 Task: Add a dependency to the task Develop a new online tool for online volunteer sign-ups , the existing task  Integrate a new online platform for online yoga classes in the project Brighten
Action: Mouse moved to (933, 152)
Screenshot: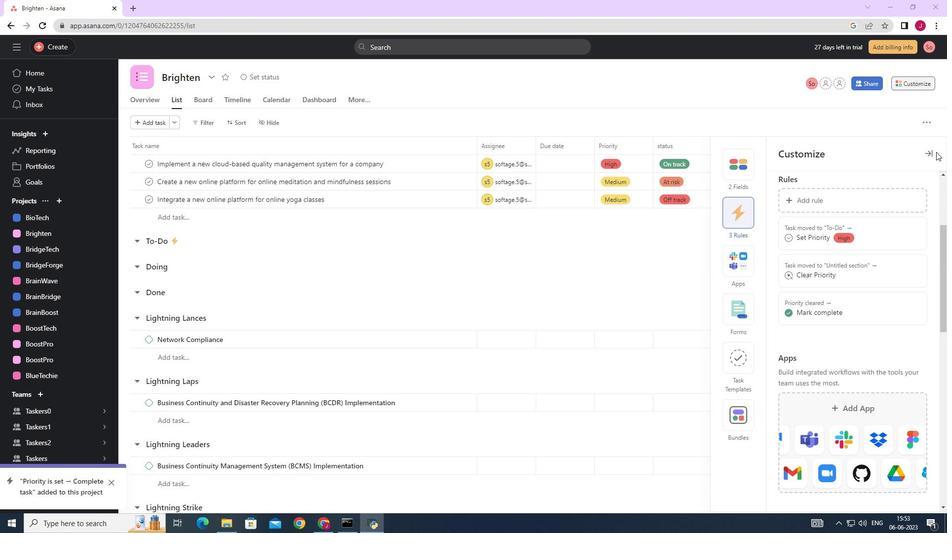 
Action: Mouse pressed left at (933, 152)
Screenshot: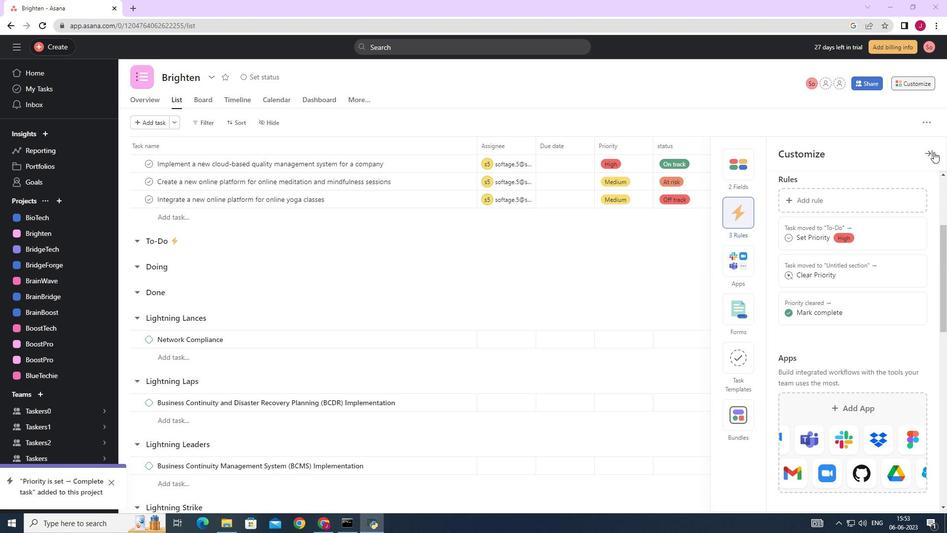 
Action: Mouse moved to (502, 295)
Screenshot: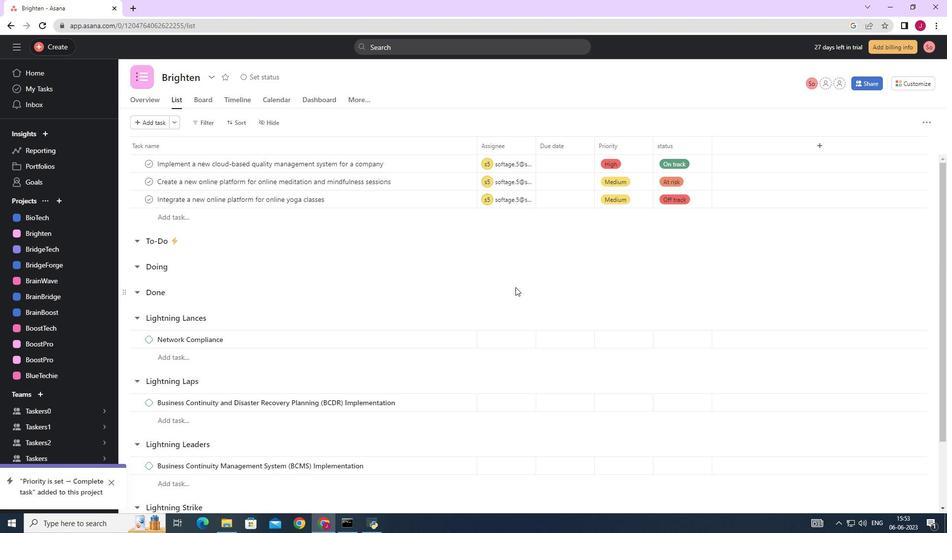 
Action: Mouse scrolled (503, 294) with delta (0, 0)
Screenshot: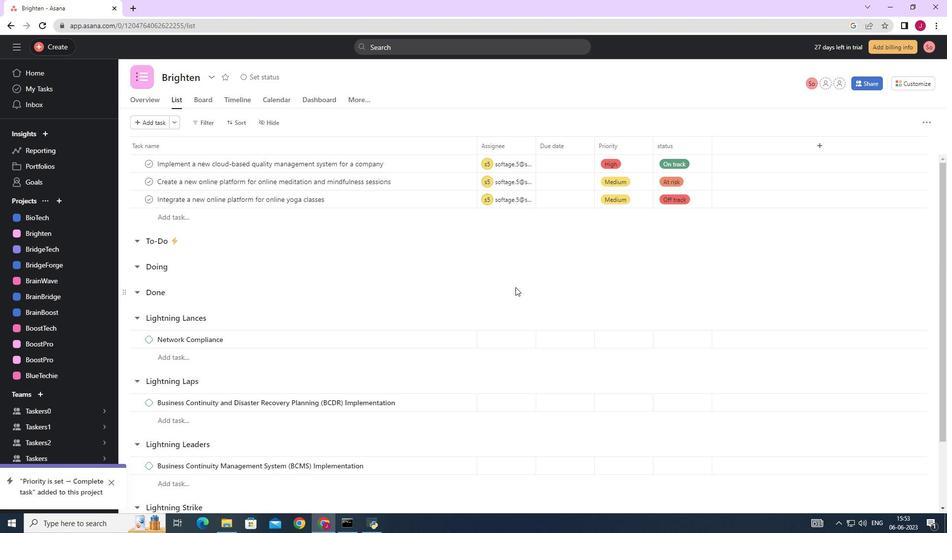 
Action: Mouse scrolled (502, 295) with delta (0, 0)
Screenshot: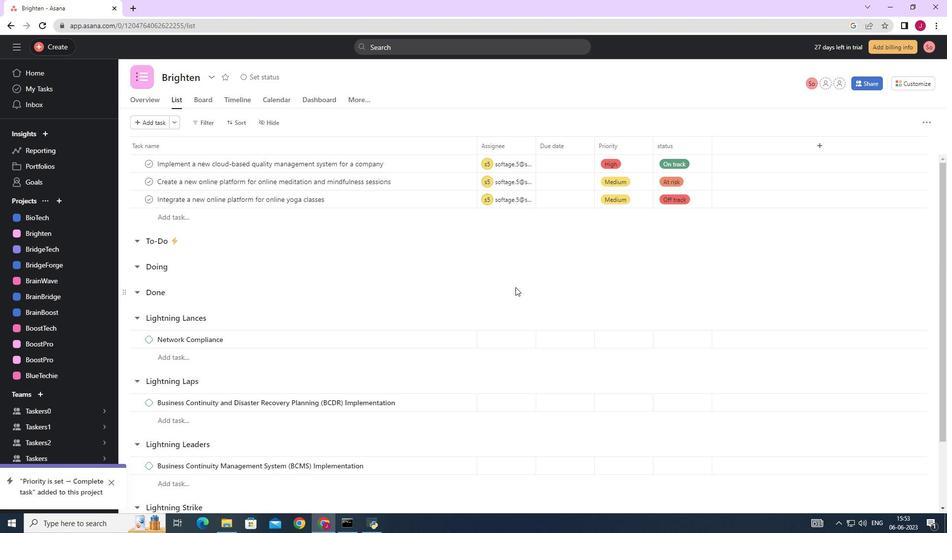 
Action: Mouse moved to (502, 295)
Screenshot: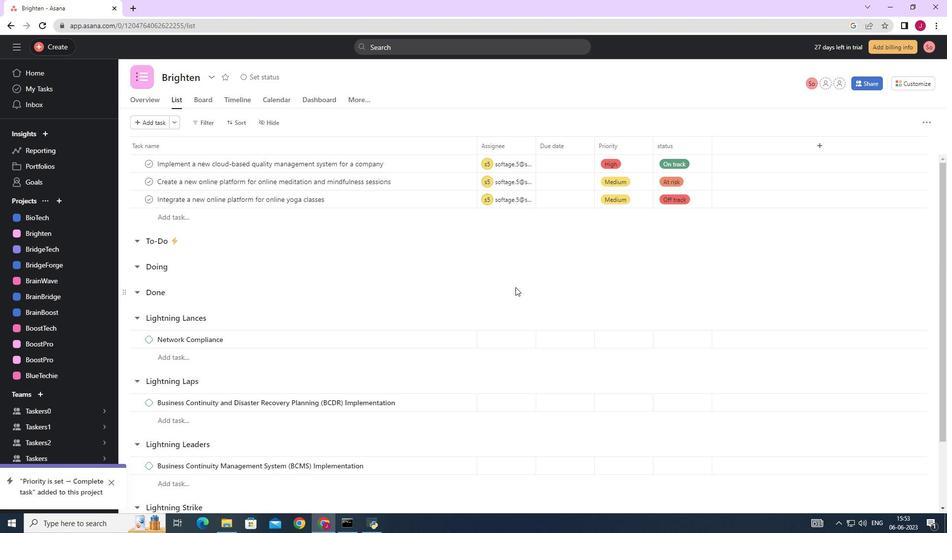 
Action: Mouse scrolled (502, 295) with delta (0, 0)
Screenshot: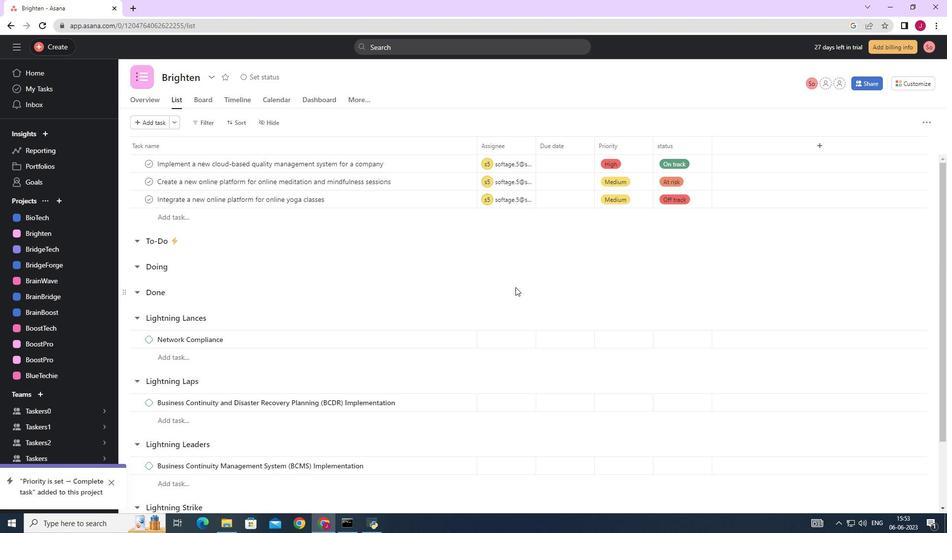
Action: Mouse scrolled (502, 295) with delta (0, 0)
Screenshot: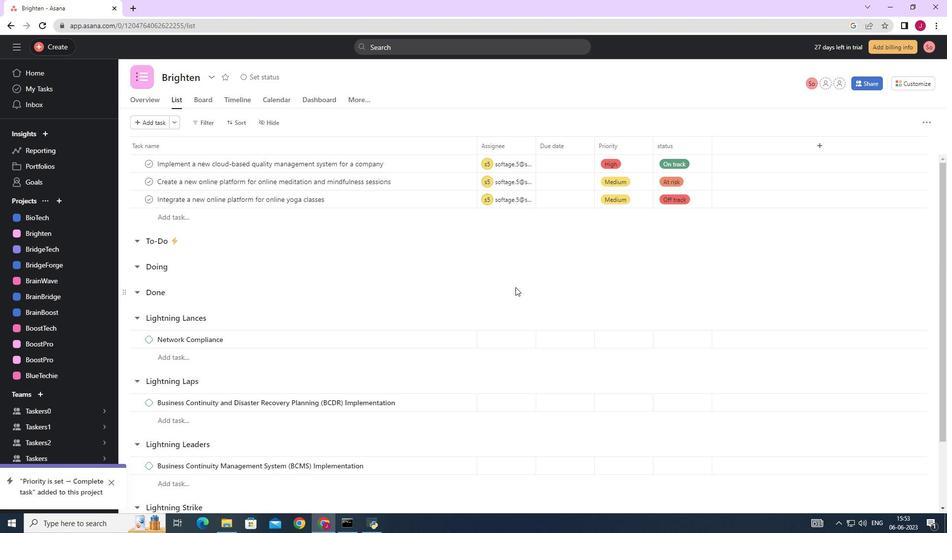 
Action: Mouse scrolled (502, 295) with delta (0, 0)
Screenshot: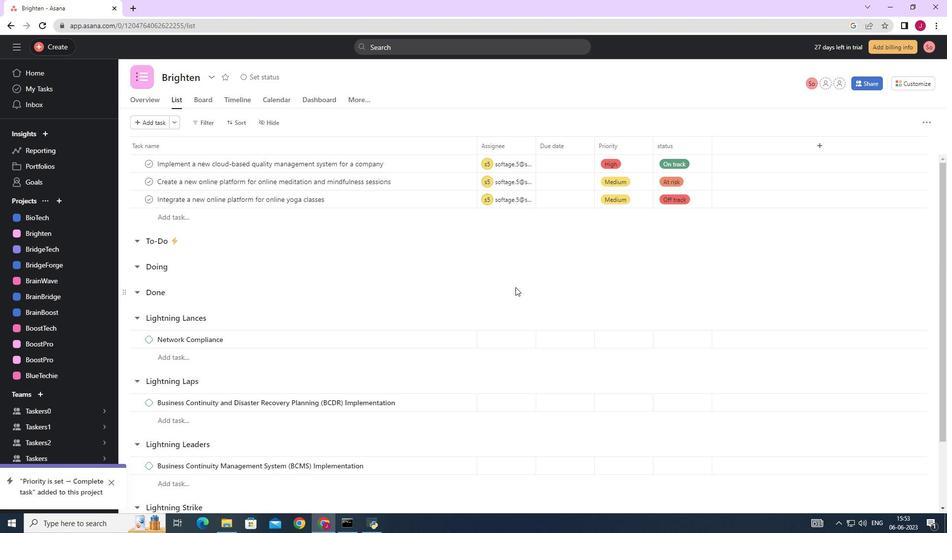 
Action: Mouse scrolled (502, 295) with delta (0, 0)
Screenshot: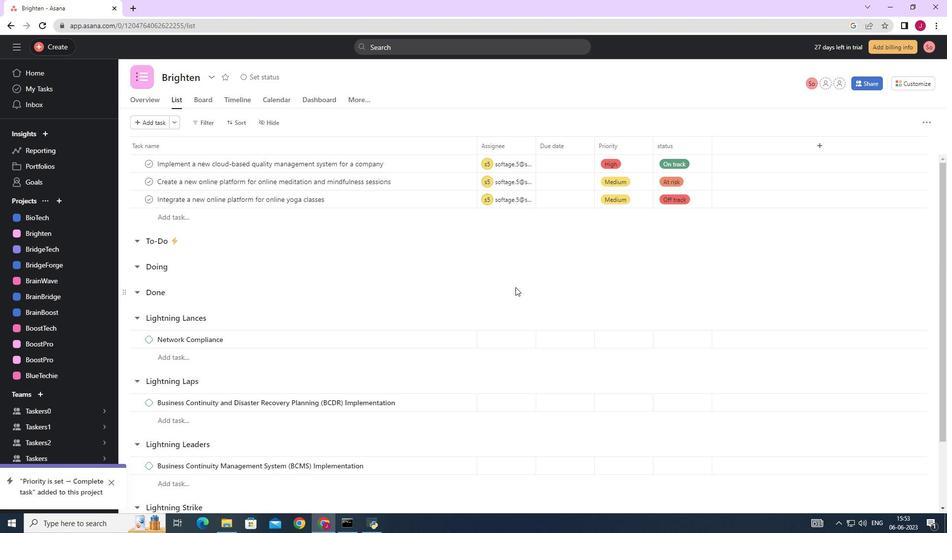 
Action: Mouse moved to (414, 450)
Screenshot: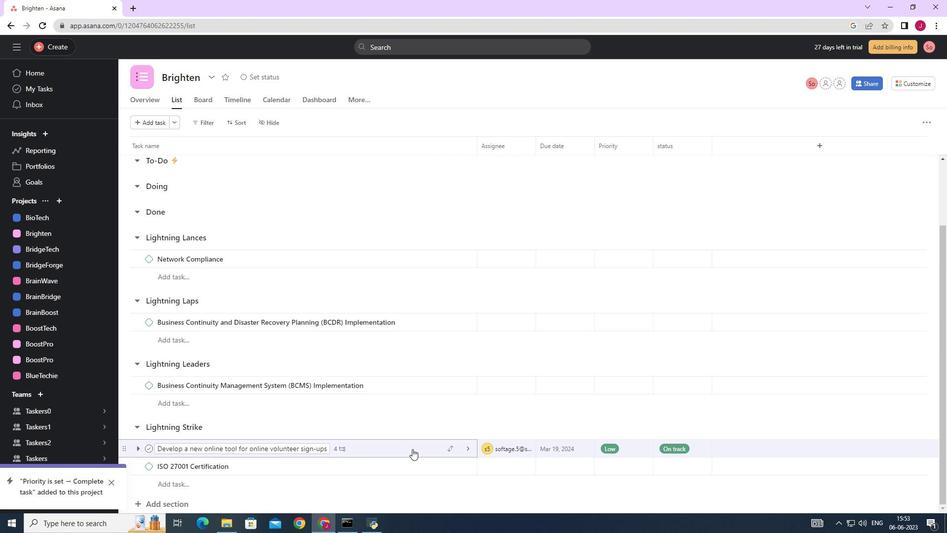 
Action: Mouse pressed left at (414, 450)
Screenshot: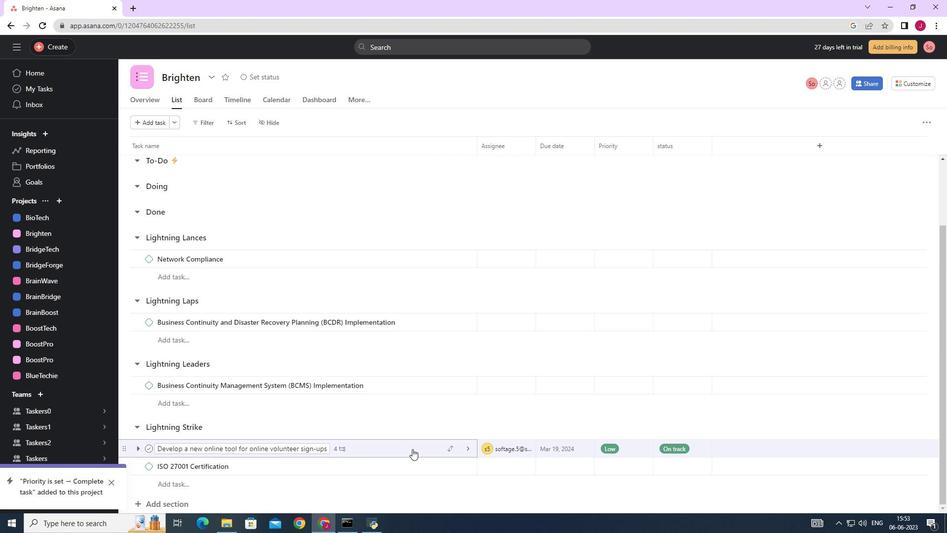 
Action: Mouse moved to (761, 361)
Screenshot: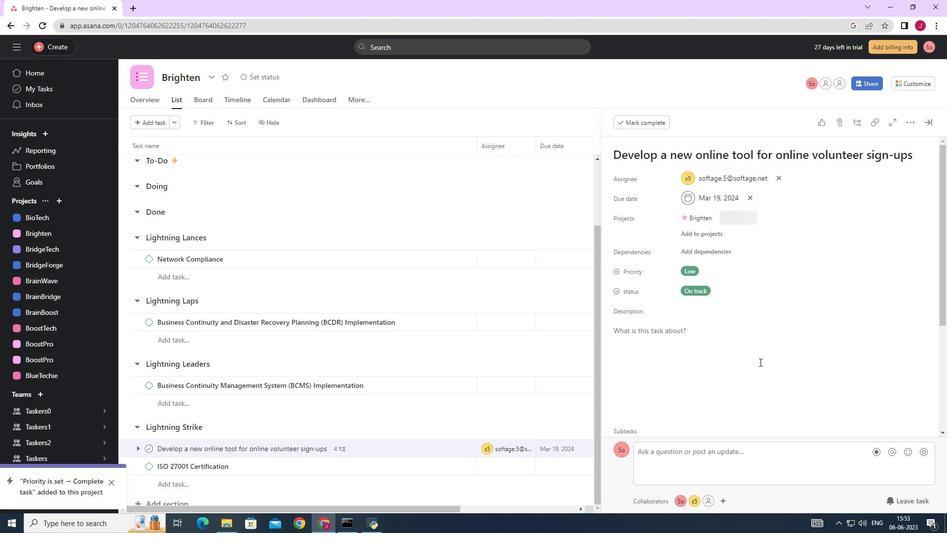 
Action: Mouse scrolled (761, 360) with delta (0, 0)
Screenshot: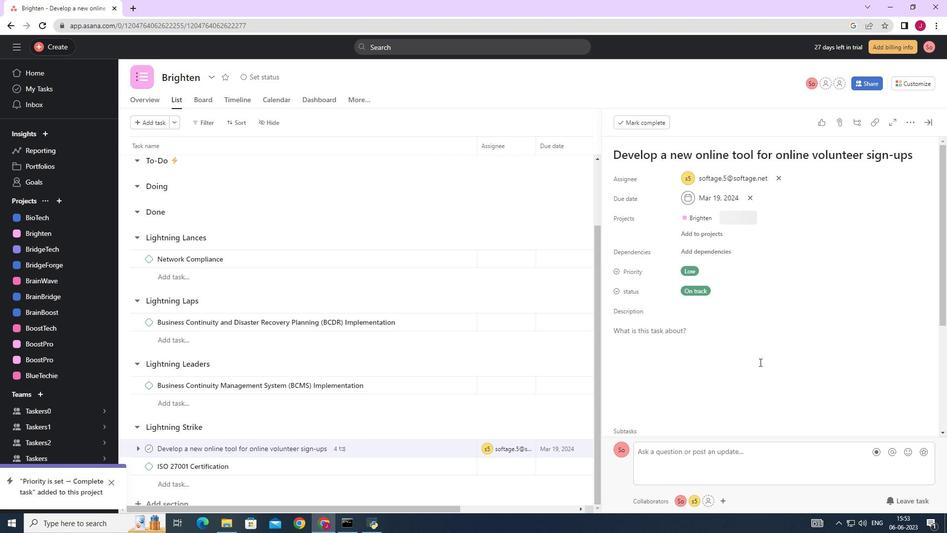 
Action: Mouse scrolled (761, 360) with delta (0, 0)
Screenshot: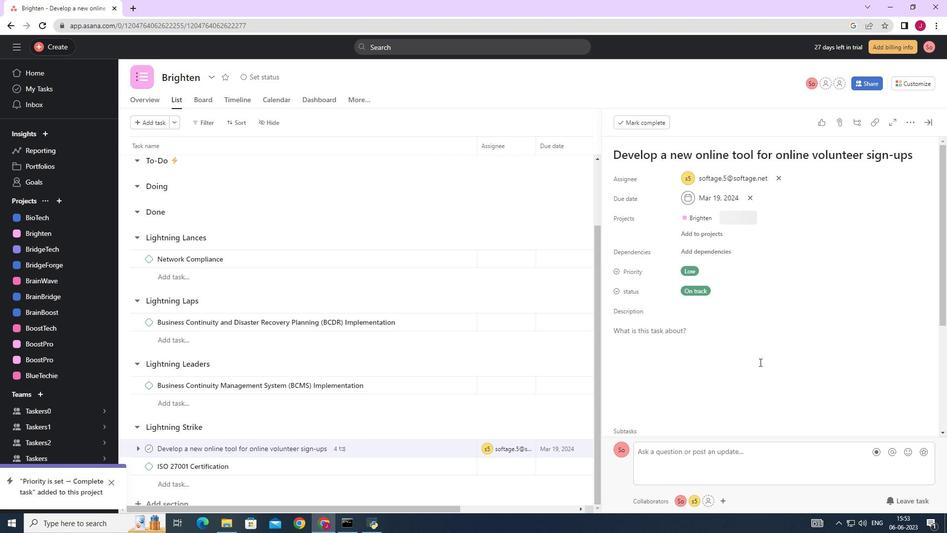 
Action: Mouse moved to (762, 361)
Screenshot: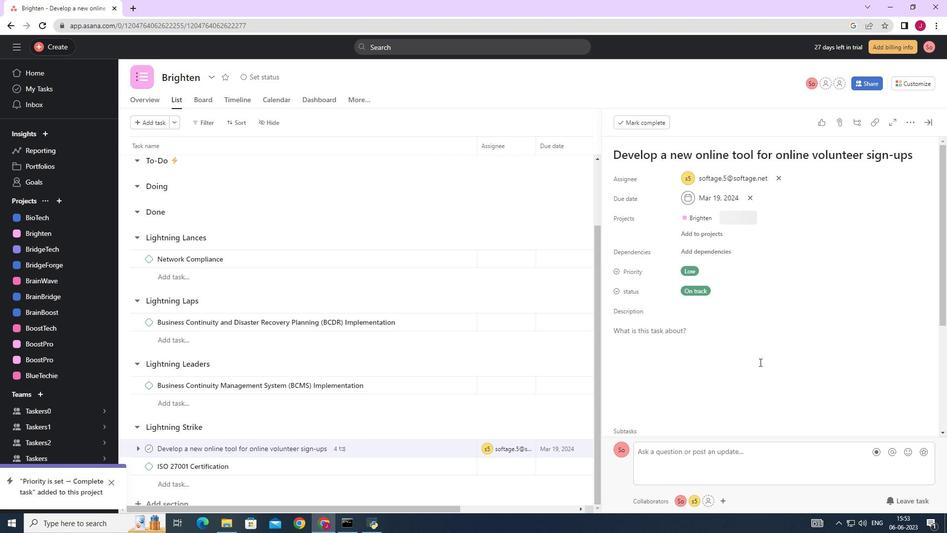 
Action: Mouse scrolled (762, 360) with delta (0, 0)
Screenshot: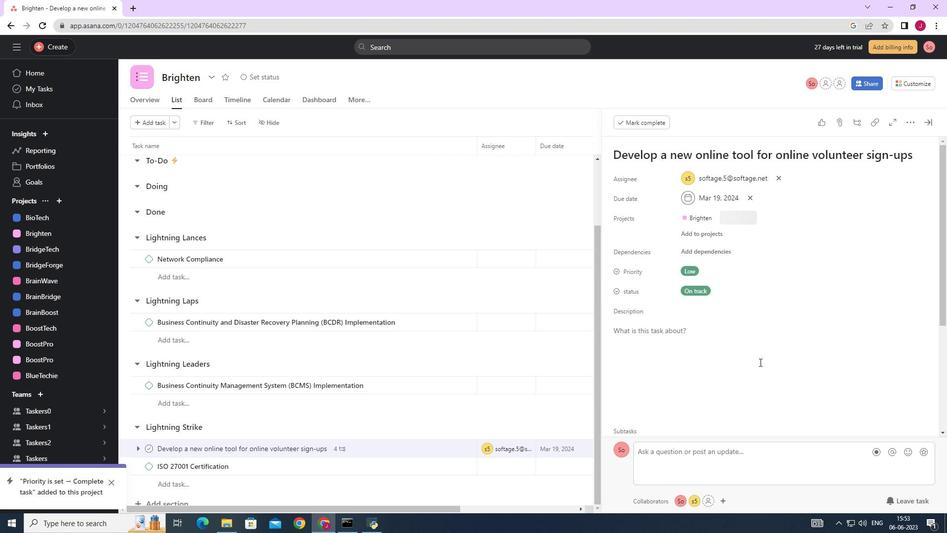 
Action: Mouse scrolled (762, 360) with delta (0, 0)
Screenshot: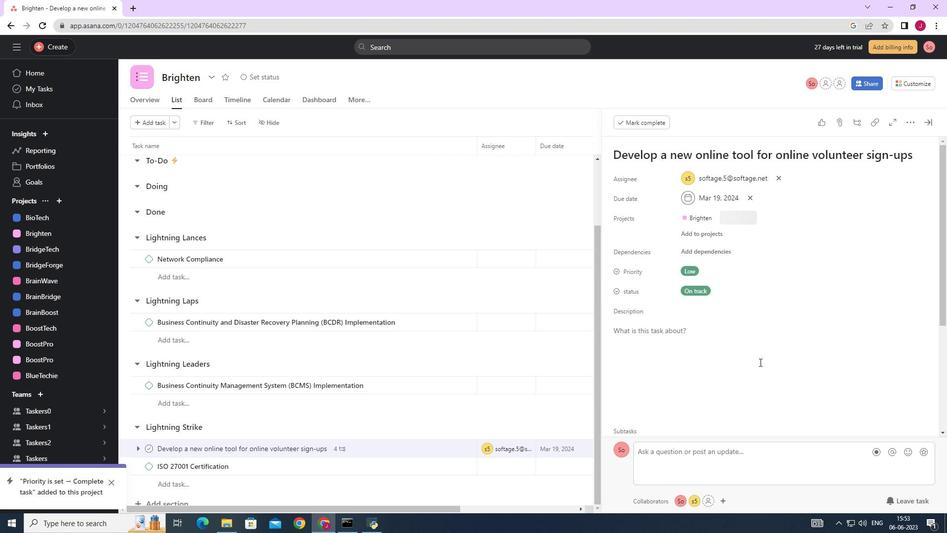 
Action: Mouse scrolled (762, 360) with delta (0, 0)
Screenshot: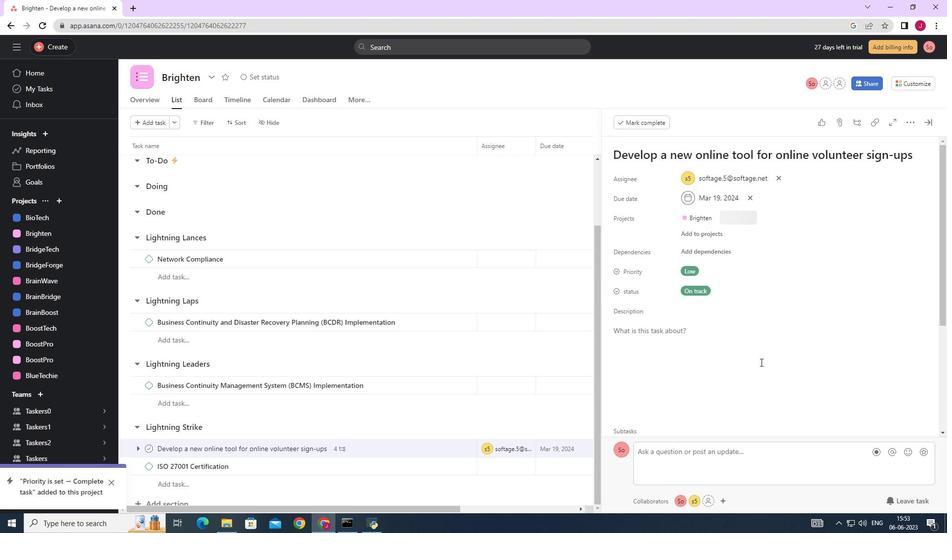
Action: Mouse scrolled (762, 360) with delta (0, 0)
Screenshot: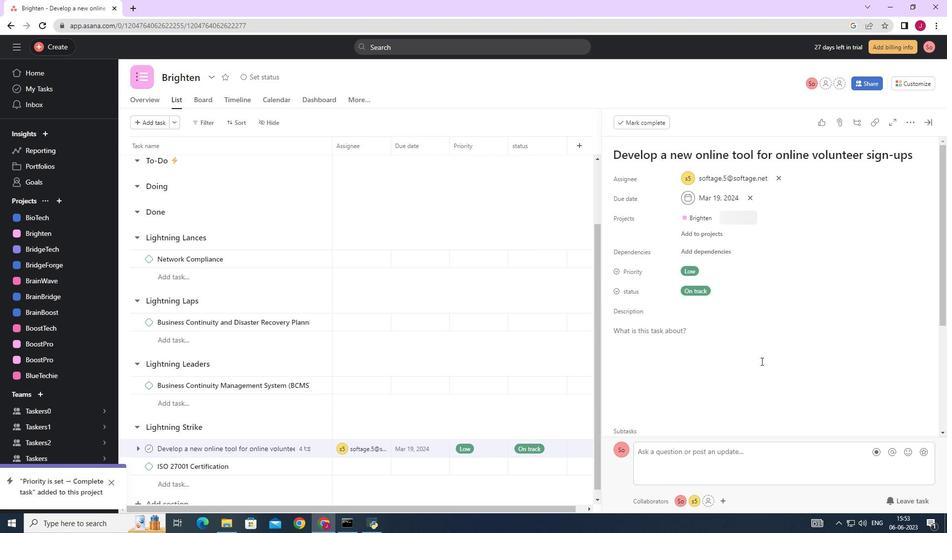 
Action: Mouse moved to (667, 253)
Screenshot: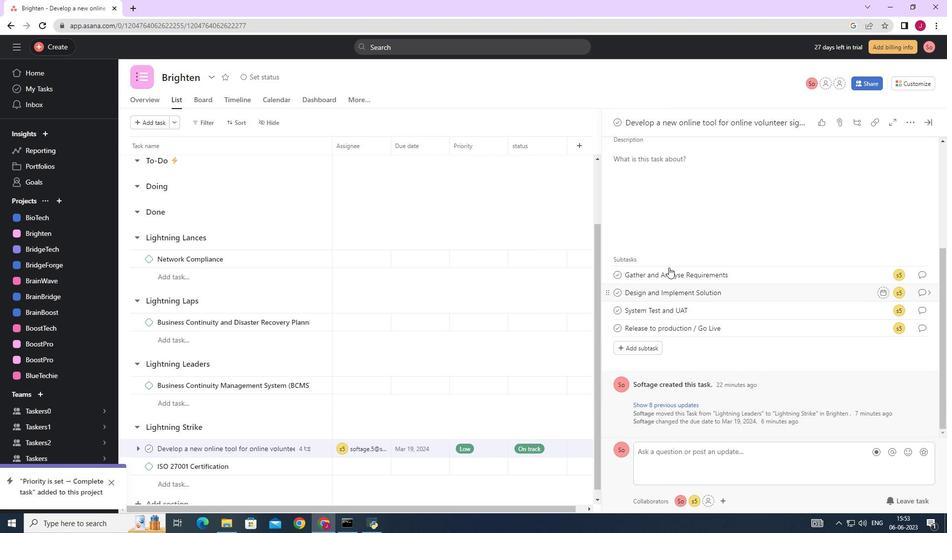 
Action: Mouse scrolled (667, 254) with delta (0, 0)
Screenshot: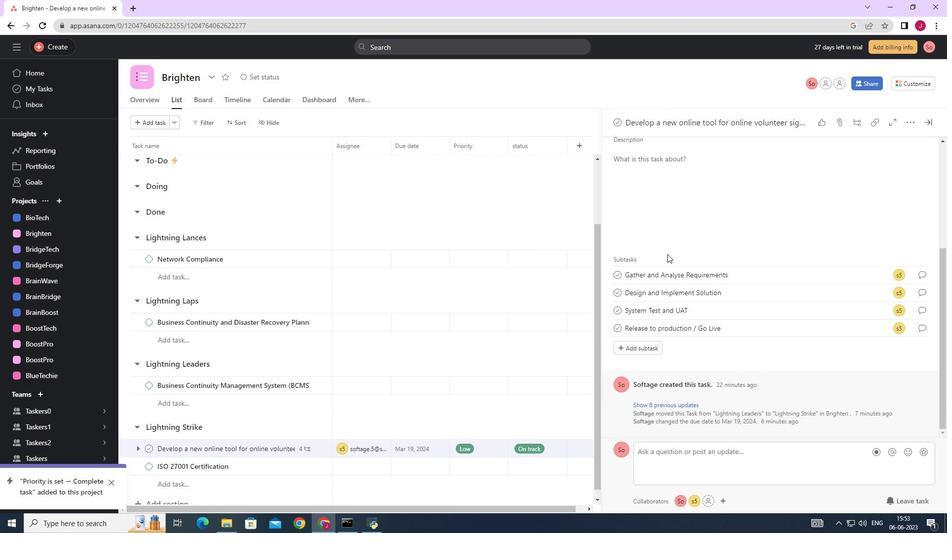 
Action: Mouse scrolled (667, 254) with delta (0, 0)
Screenshot: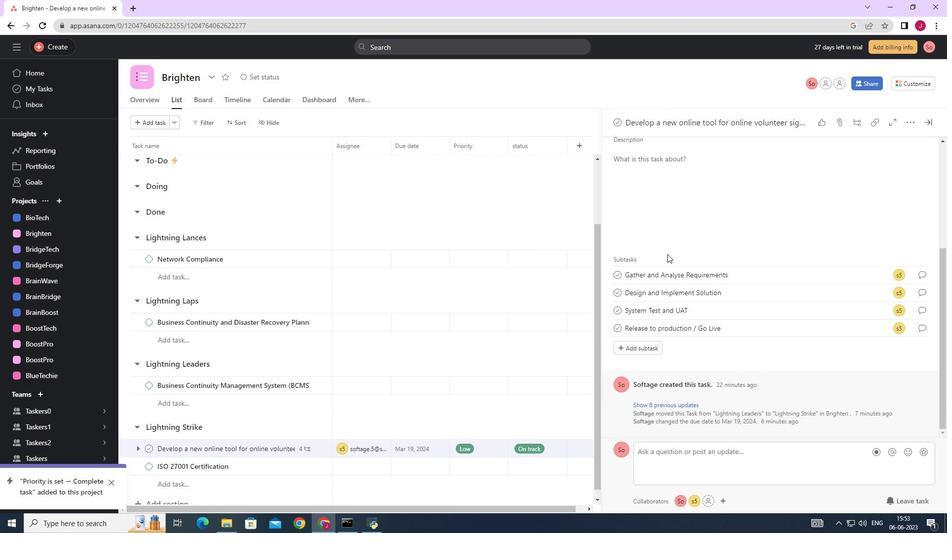 
Action: Mouse scrolled (667, 254) with delta (0, 0)
Screenshot: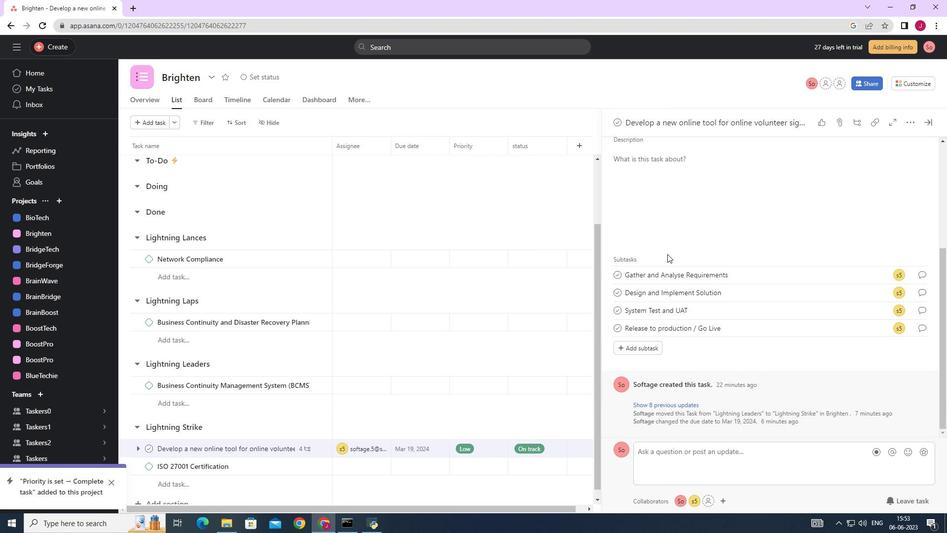 
Action: Mouse moved to (709, 228)
Screenshot: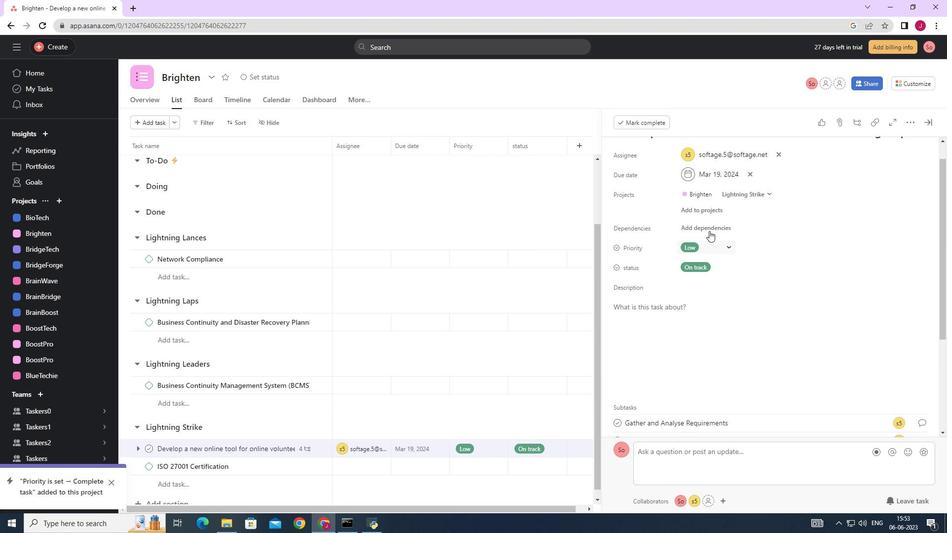 
Action: Mouse pressed left at (709, 228)
Screenshot: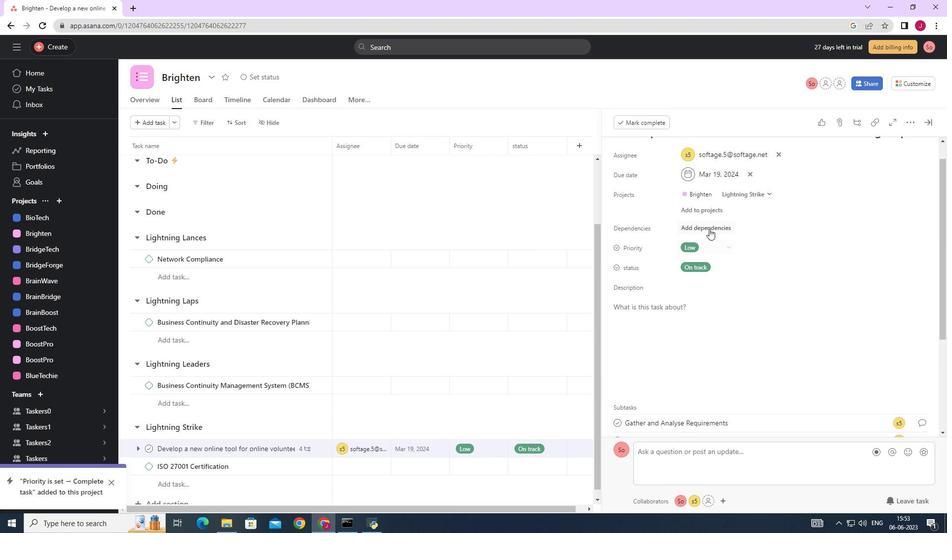 
Action: Mouse moved to (745, 264)
Screenshot: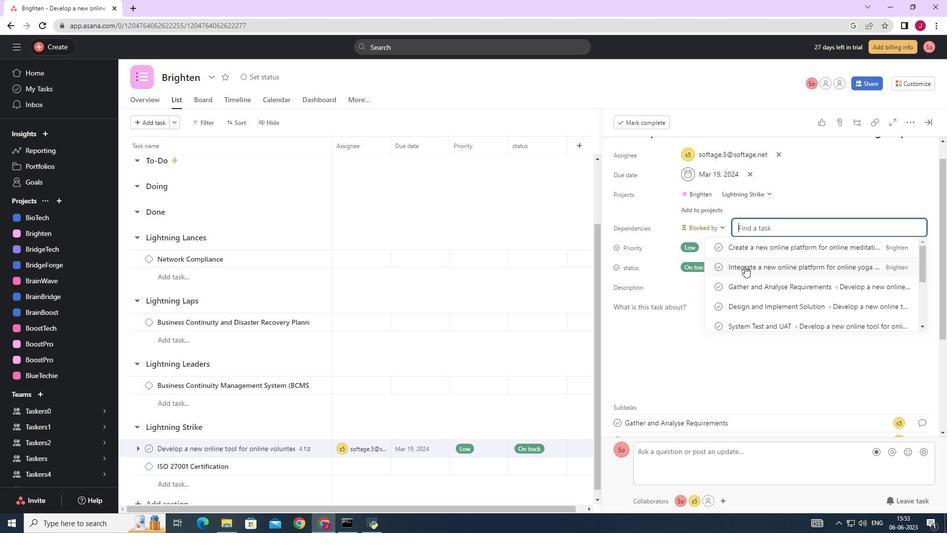 
Action: Mouse pressed left at (745, 264)
Screenshot: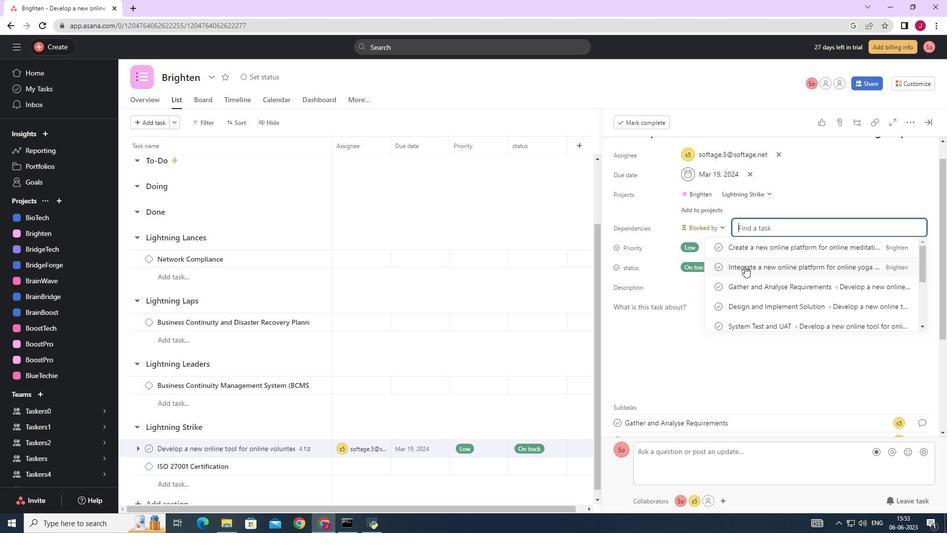 
Action: Mouse moved to (927, 123)
Screenshot: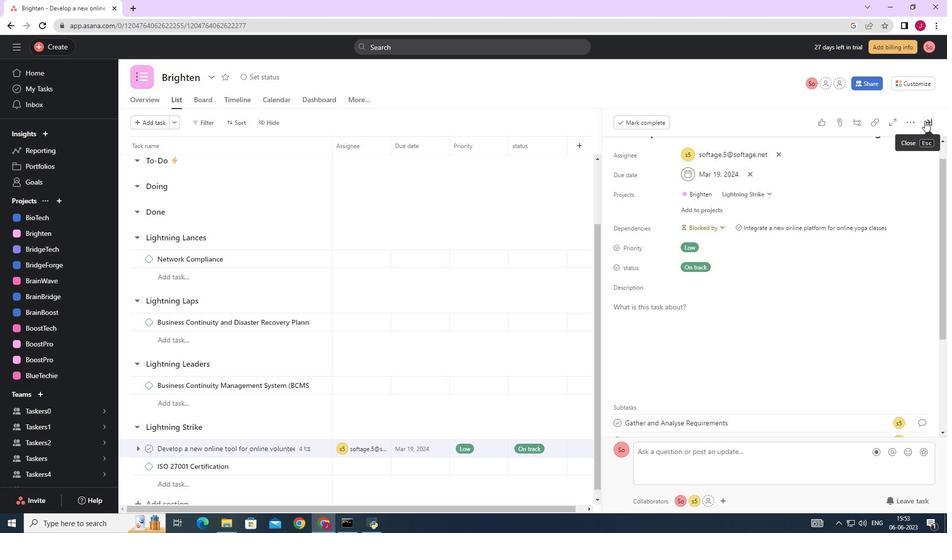 
Action: Mouse pressed left at (927, 123)
Screenshot: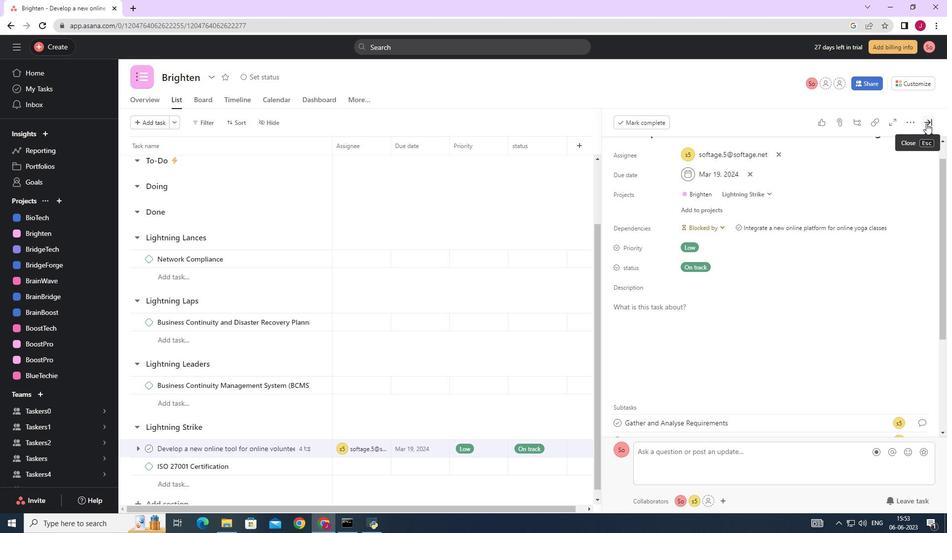 
Action: Mouse moved to (863, 162)
Screenshot: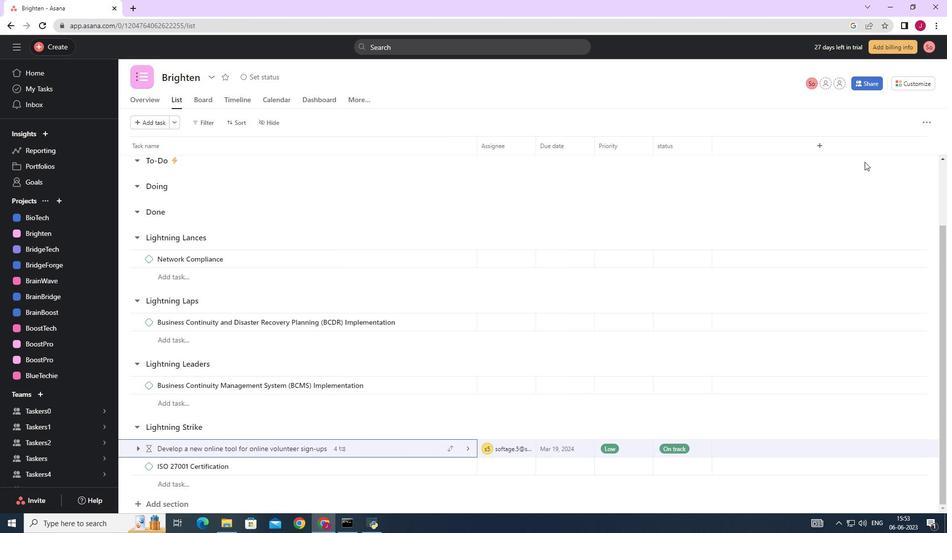 
